 Task: Use a VST tape saturation plugin to simulate the analog warmth of vintage recordings.
Action: Mouse moved to (6, 18)
Screenshot: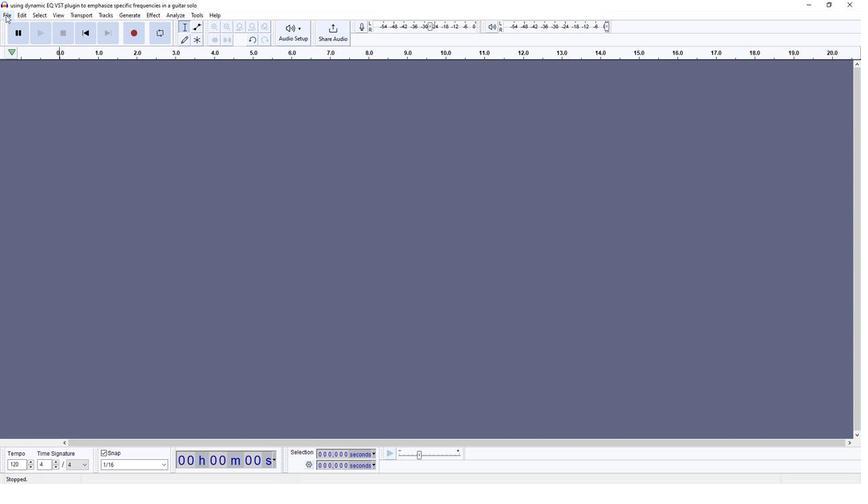 
Action: Mouse pressed left at (6, 18)
Screenshot: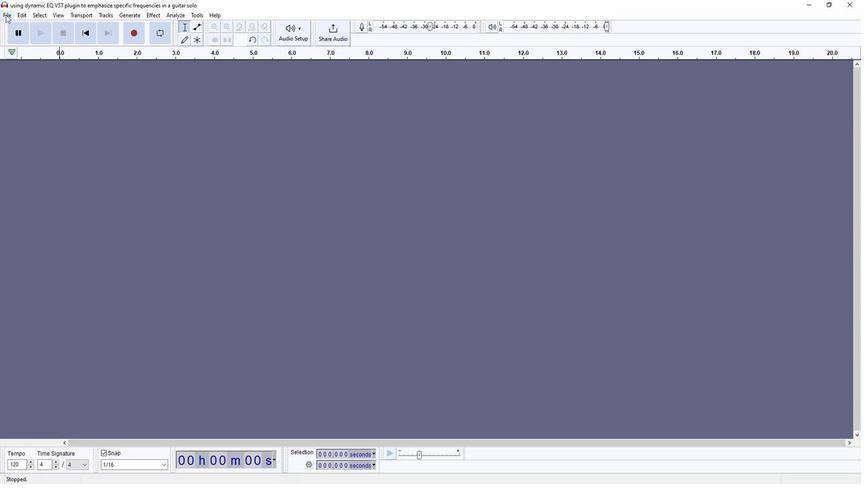 
Action: Mouse moved to (131, 106)
Screenshot: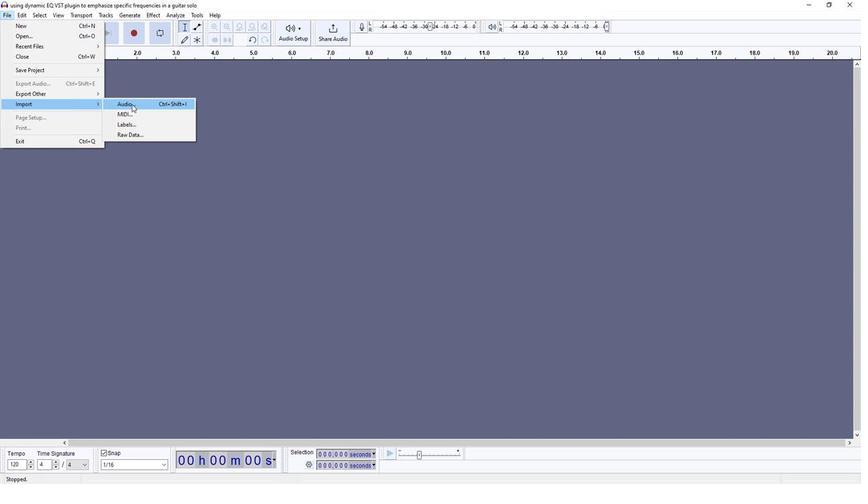 
Action: Mouse pressed left at (131, 106)
Screenshot: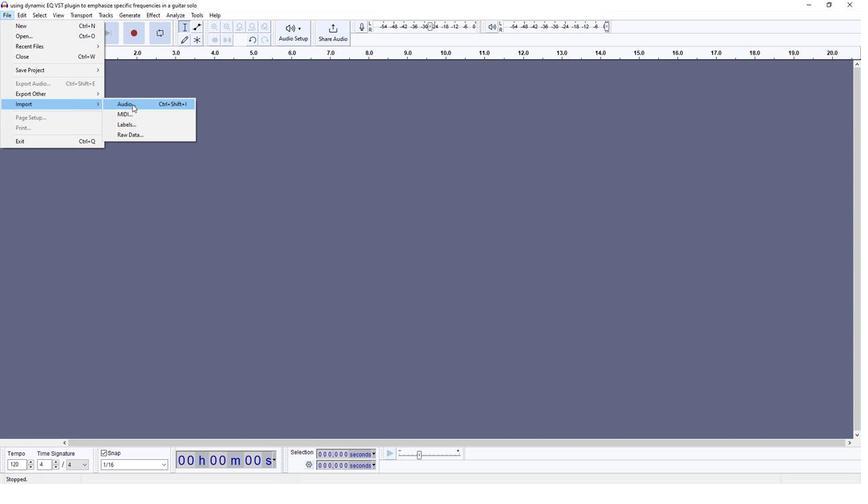 
Action: Mouse moved to (104, 82)
Screenshot: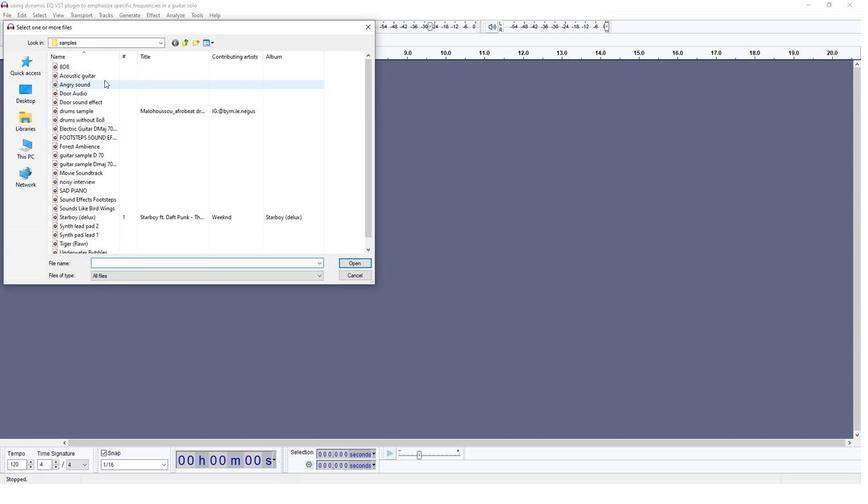 
Action: Mouse pressed left at (104, 82)
Screenshot: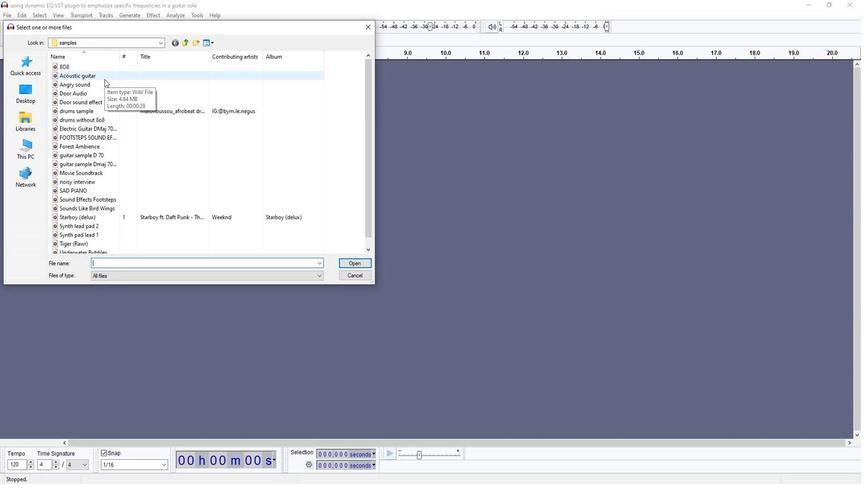 
Action: Mouse moved to (353, 260)
Screenshot: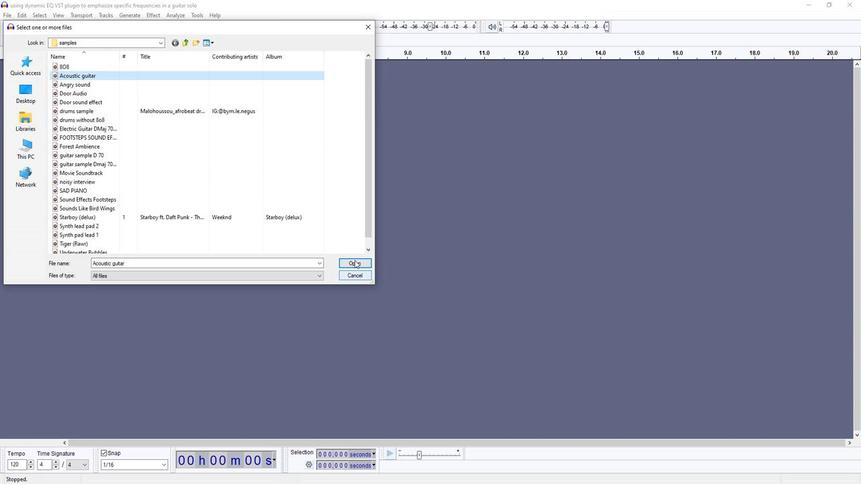 
Action: Mouse pressed left at (353, 260)
Screenshot: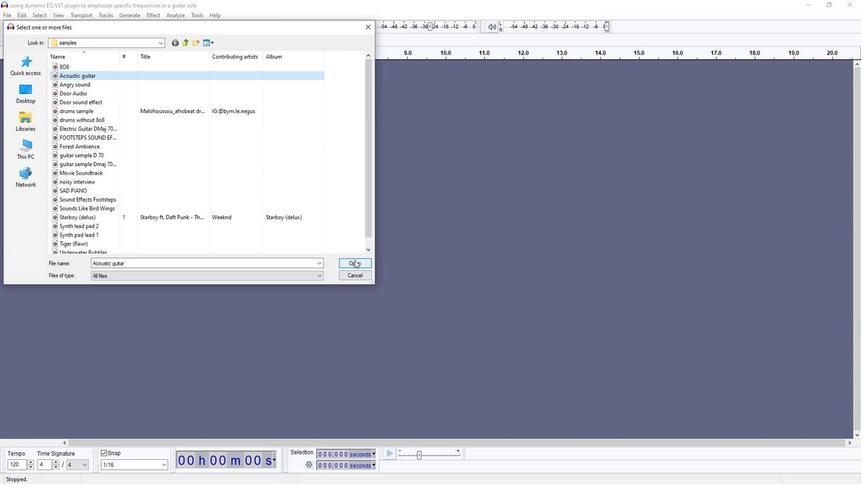 
Action: Mouse moved to (842, 77)
Screenshot: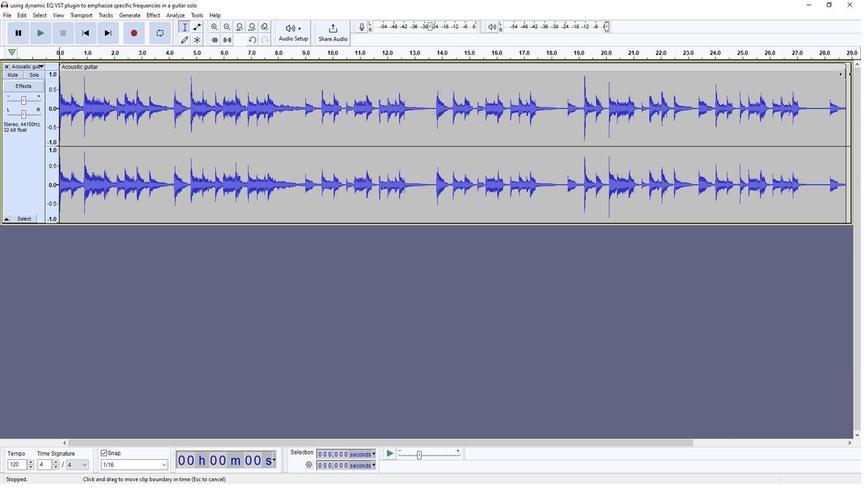 
Action: Mouse pressed left at (842, 77)
Screenshot: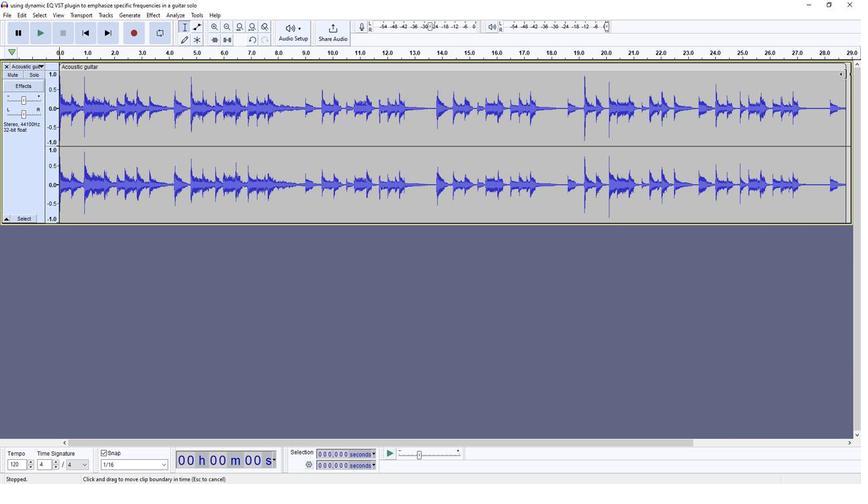 
Action: Mouse moved to (382, 92)
Screenshot: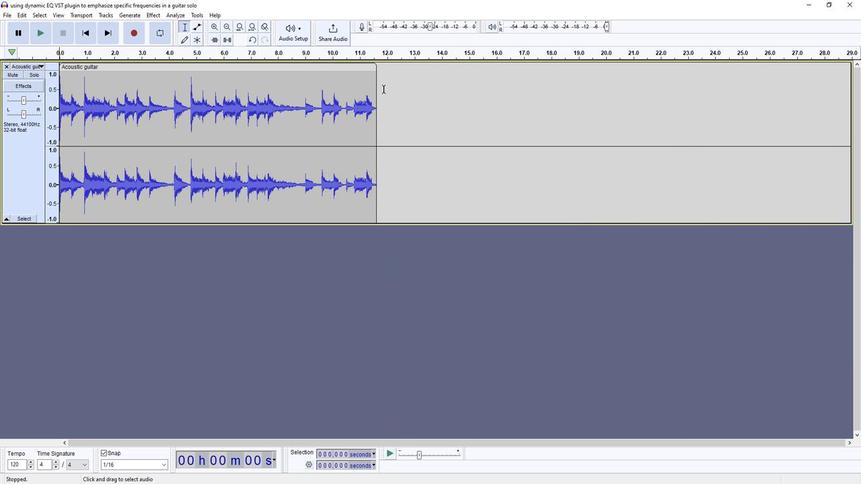
Action: Mouse pressed left at (382, 92)
Screenshot: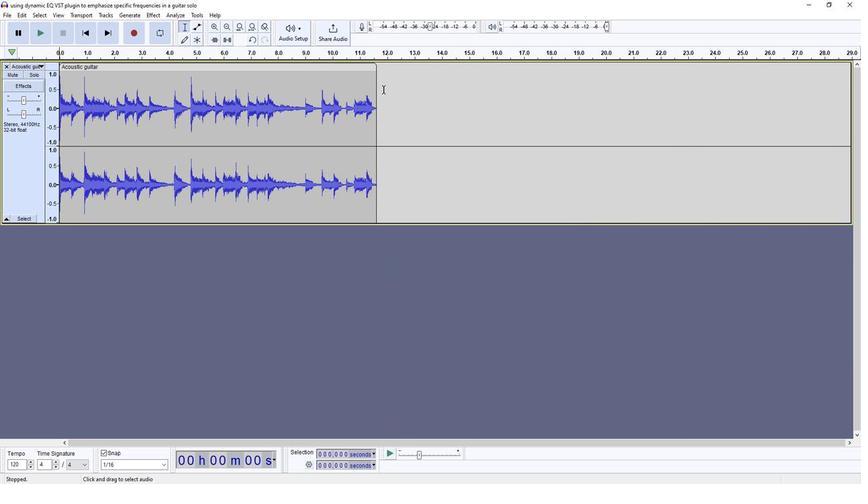 
Action: Mouse moved to (35, 38)
Screenshot: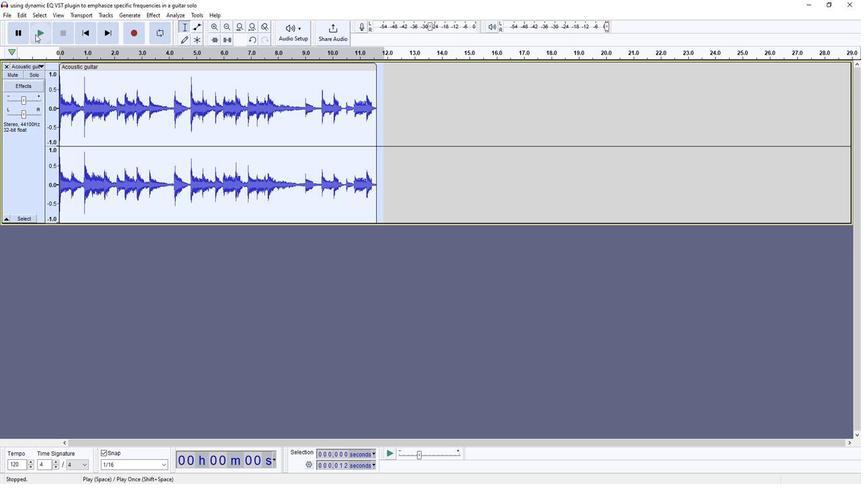 
Action: Mouse pressed left at (35, 38)
Screenshot: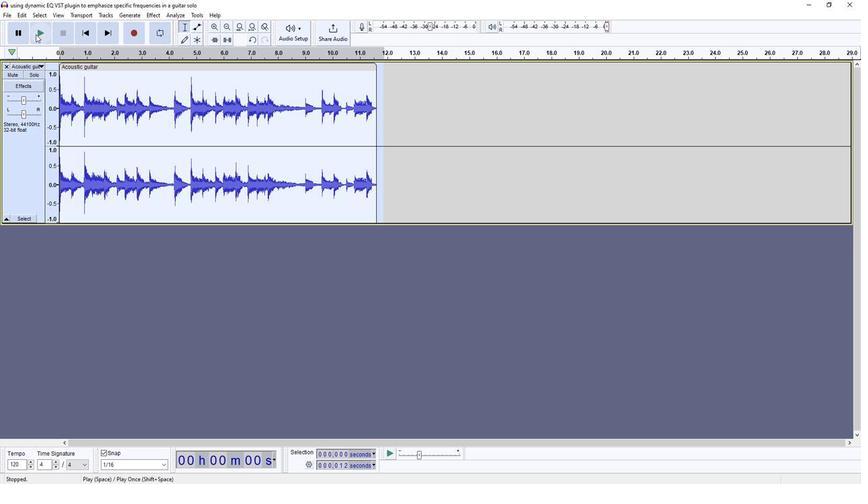
Action: Mouse moved to (57, 36)
Screenshot: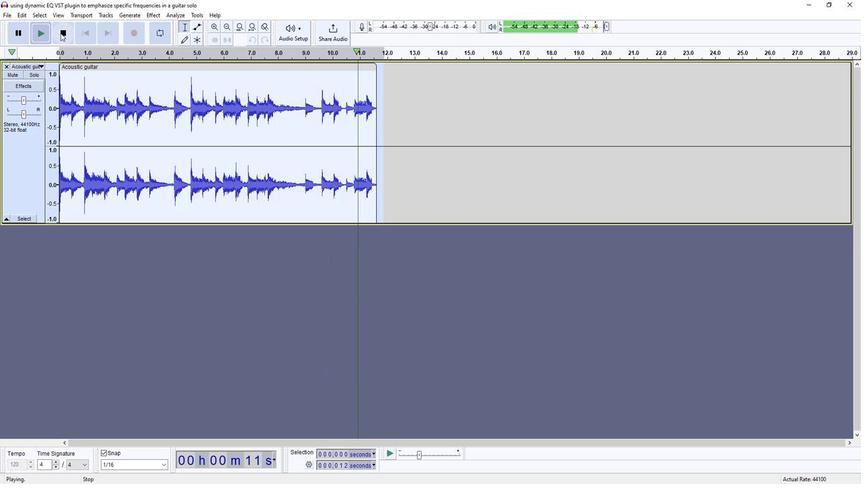 
Action: Mouse pressed left at (57, 36)
Screenshot: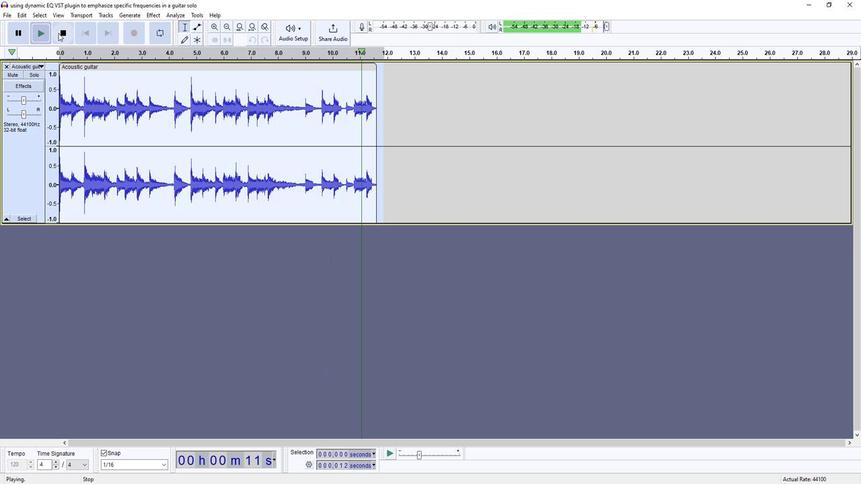 
Action: Mouse moved to (150, 19)
Screenshot: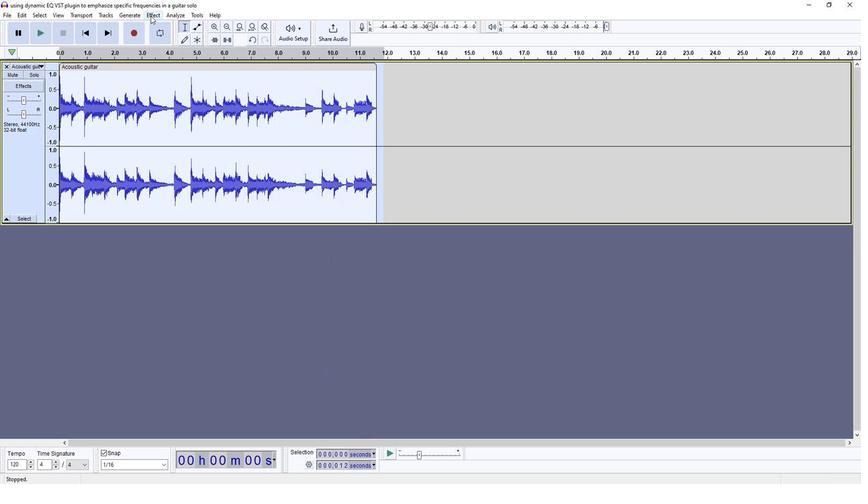
Action: Mouse pressed left at (150, 19)
Screenshot: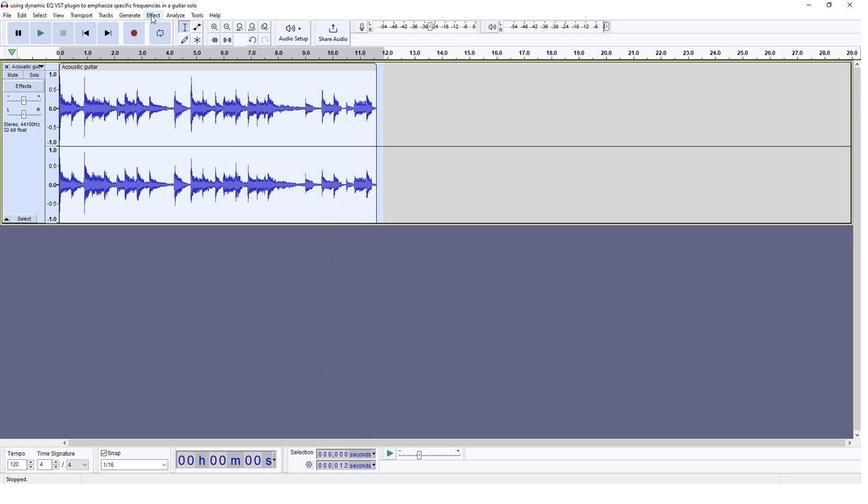 
Action: Mouse moved to (283, 485)
Screenshot: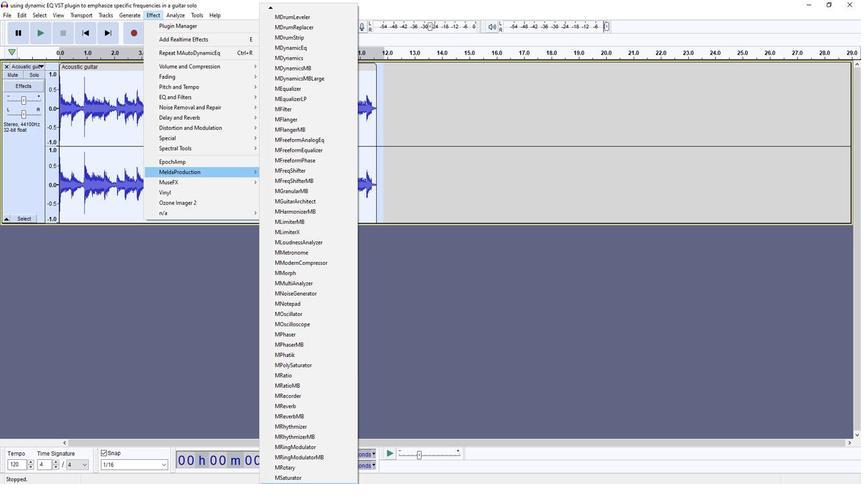 
Action: Mouse pressed left at (283, 485)
Screenshot: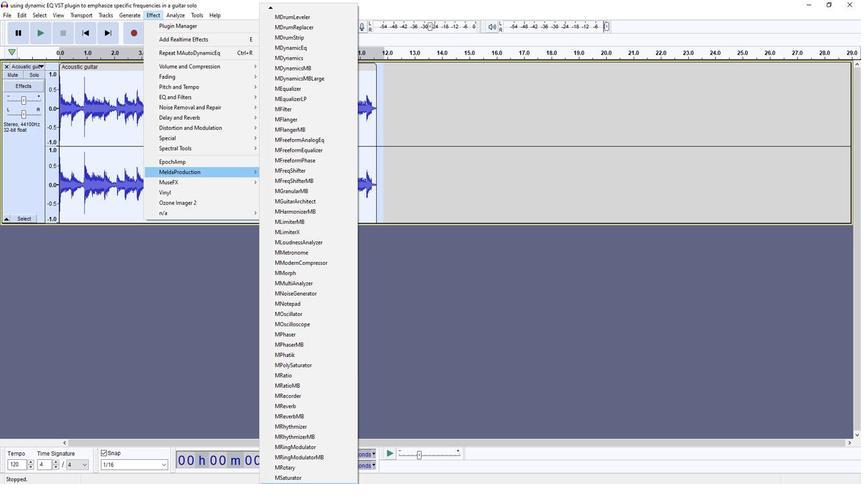 
Action: Mouse moved to (240, 193)
Screenshot: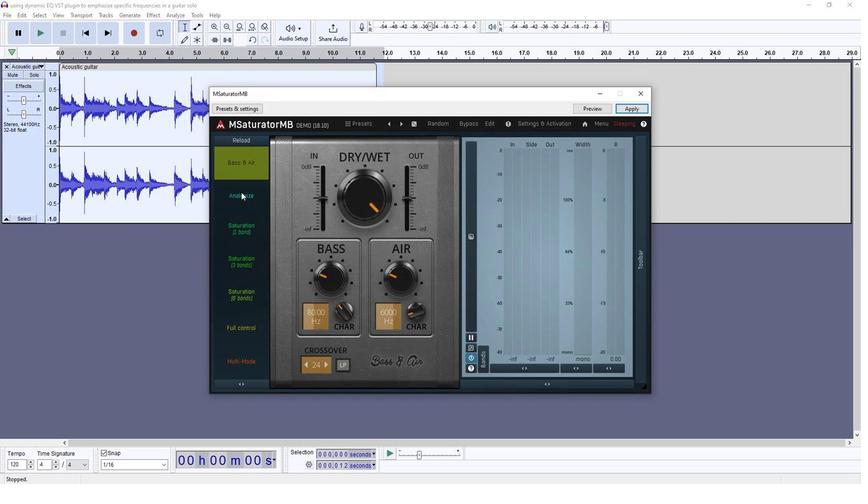 
Action: Mouse pressed left at (240, 193)
Screenshot: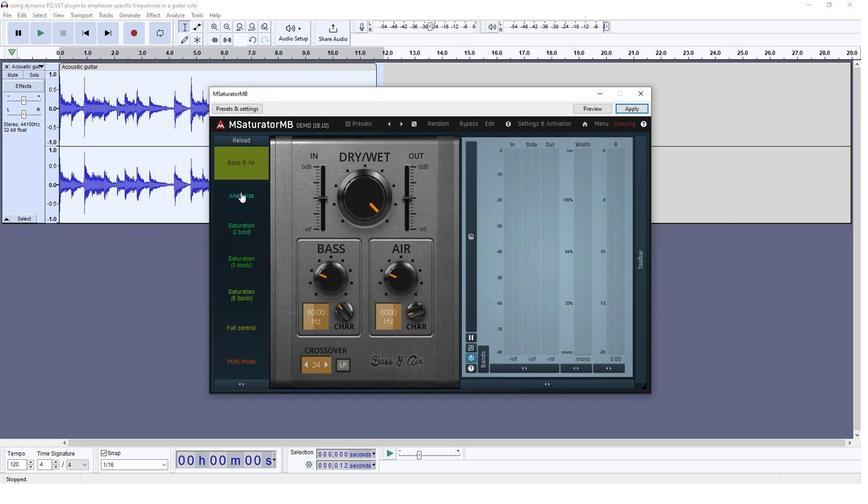 
Action: Mouse moved to (339, 219)
Screenshot: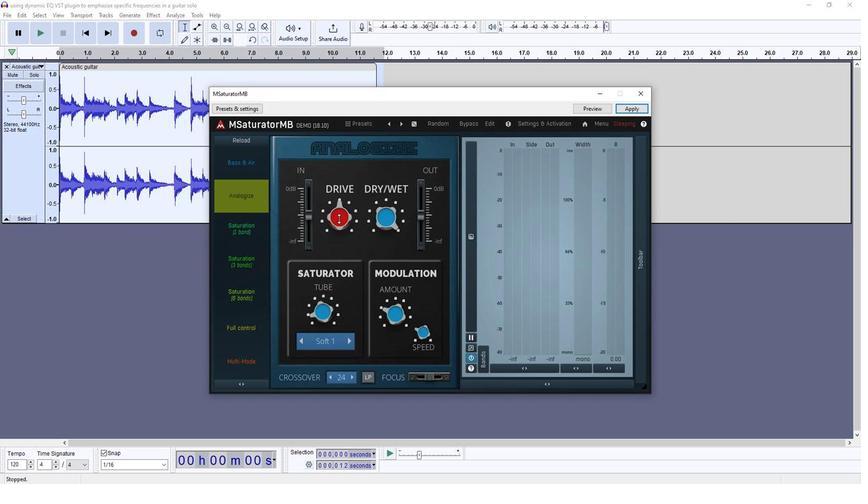 
Action: Mouse pressed left at (339, 219)
Screenshot: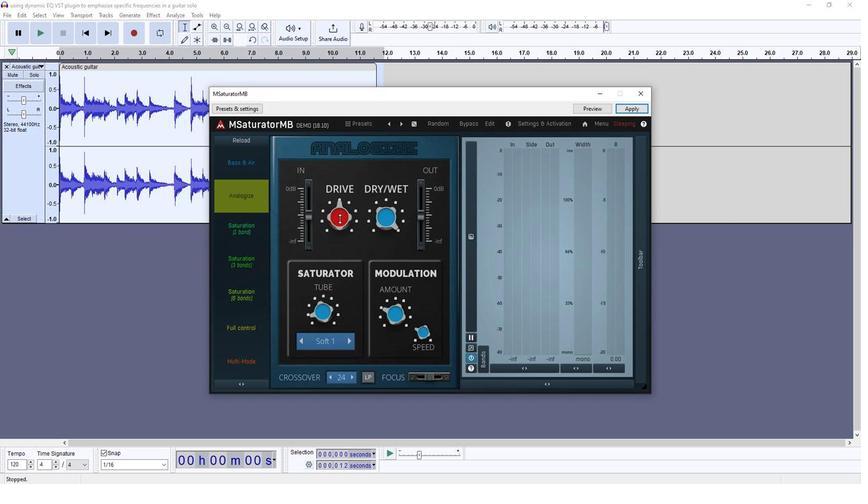 
Action: Mouse moved to (324, 314)
Screenshot: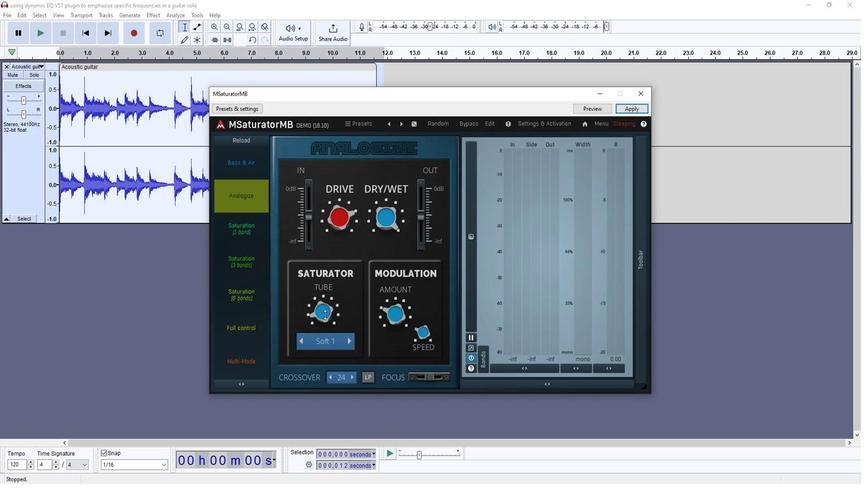 
Action: Mouse pressed left at (324, 314)
Screenshot: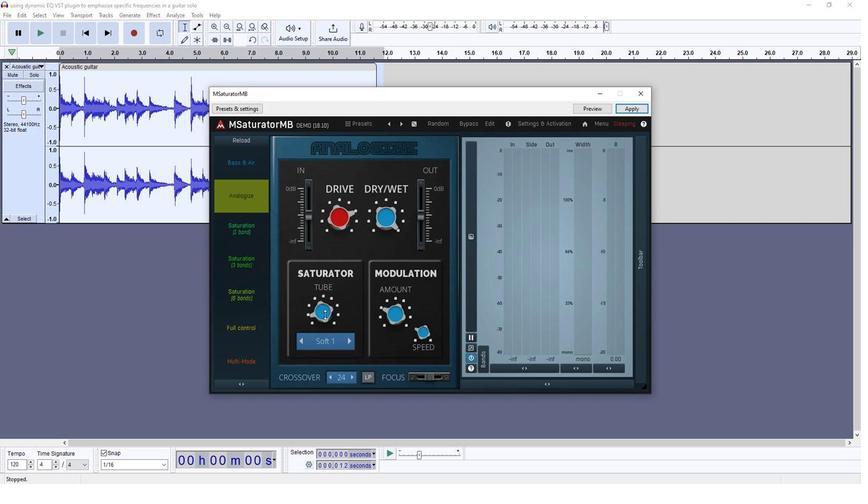 
Action: Mouse moved to (386, 221)
Screenshot: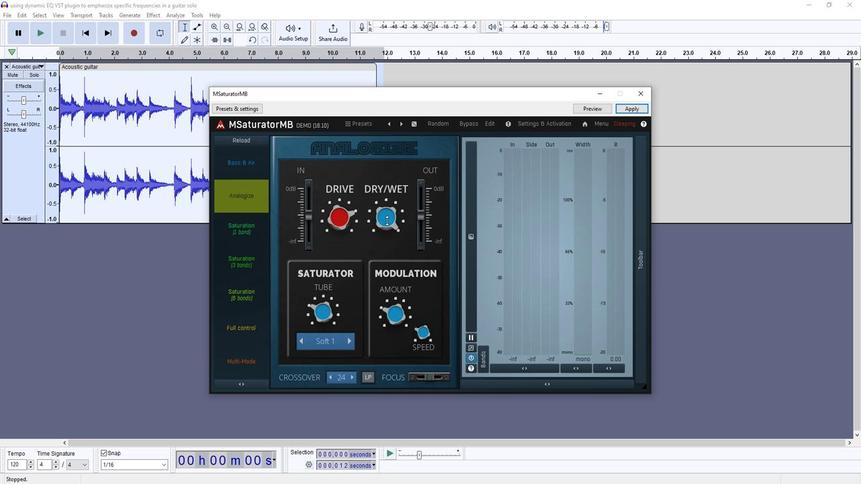 
Action: Mouse pressed left at (386, 221)
Screenshot: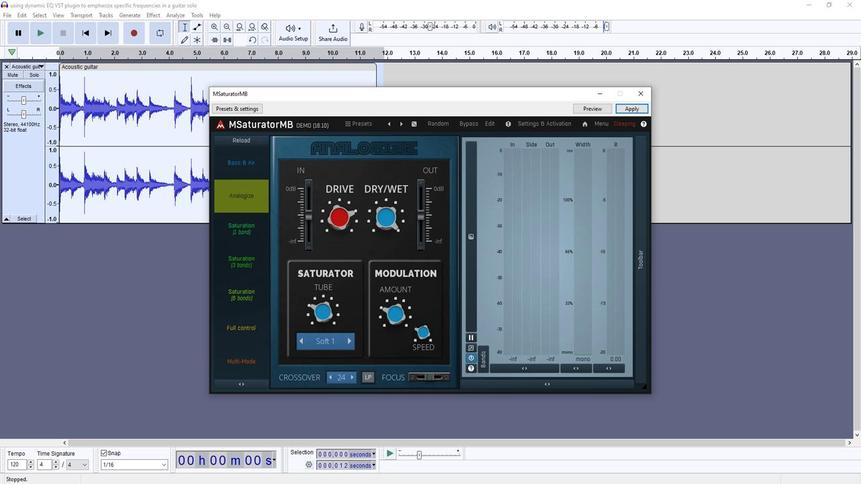 
Action: Mouse moved to (596, 112)
Screenshot: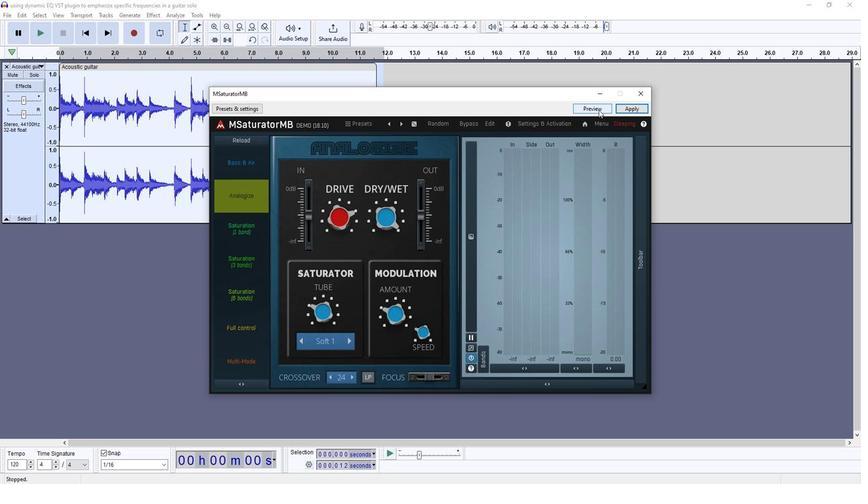 
Action: Mouse pressed left at (596, 112)
Screenshot: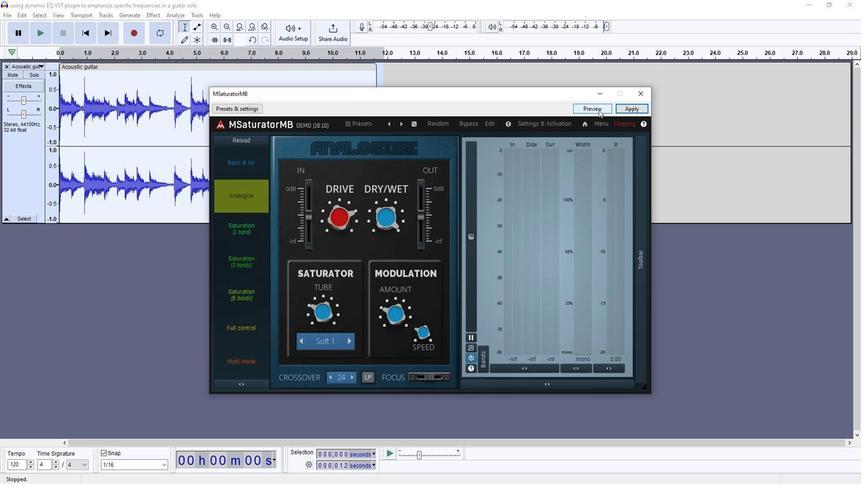 
Action: Mouse moved to (634, 110)
Screenshot: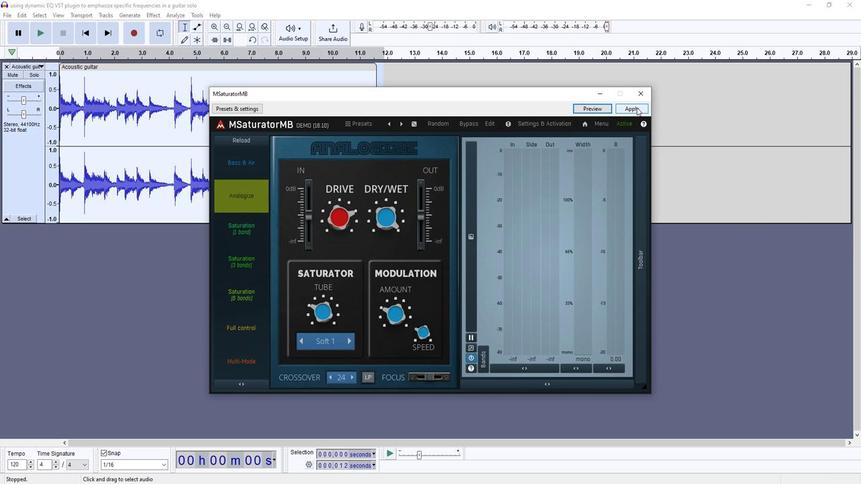 
Action: Mouse pressed left at (634, 110)
Screenshot: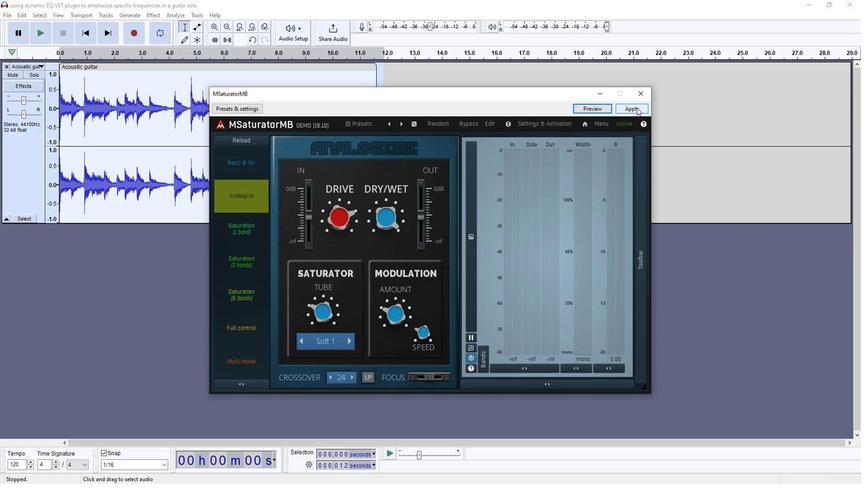 
Action: Mouse moved to (43, 33)
Screenshot: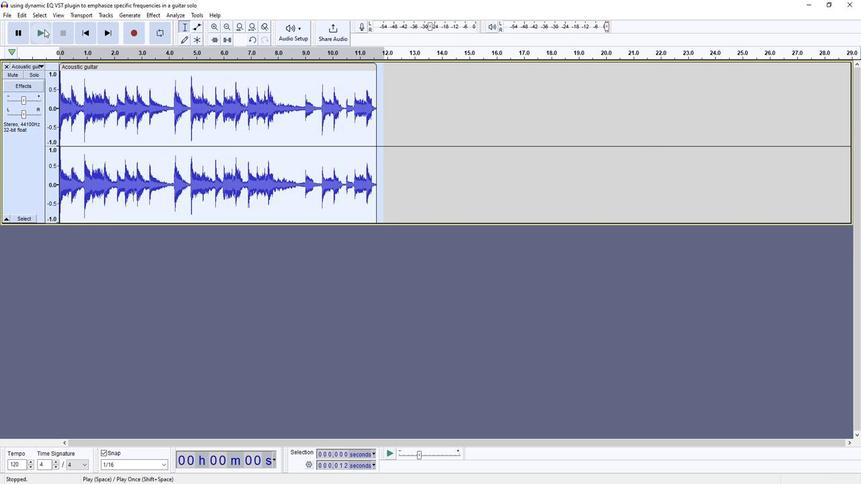 
Action: Mouse pressed left at (43, 33)
Screenshot: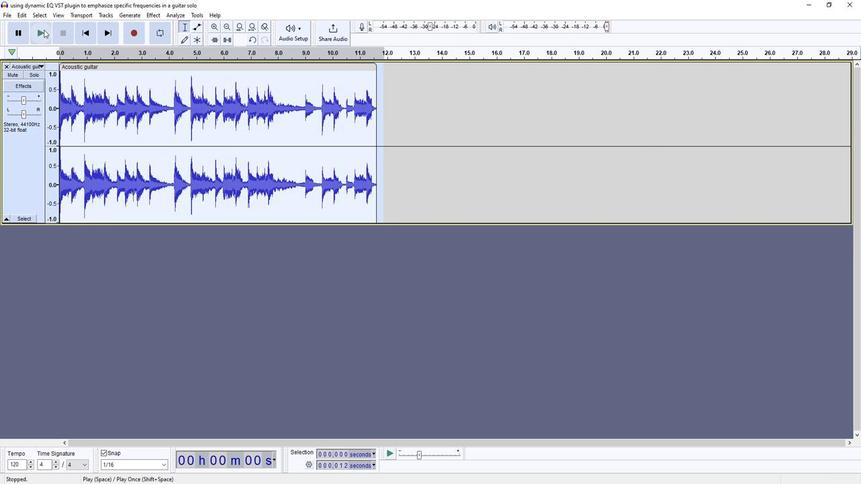 
Action: Mouse moved to (60, 36)
Screenshot: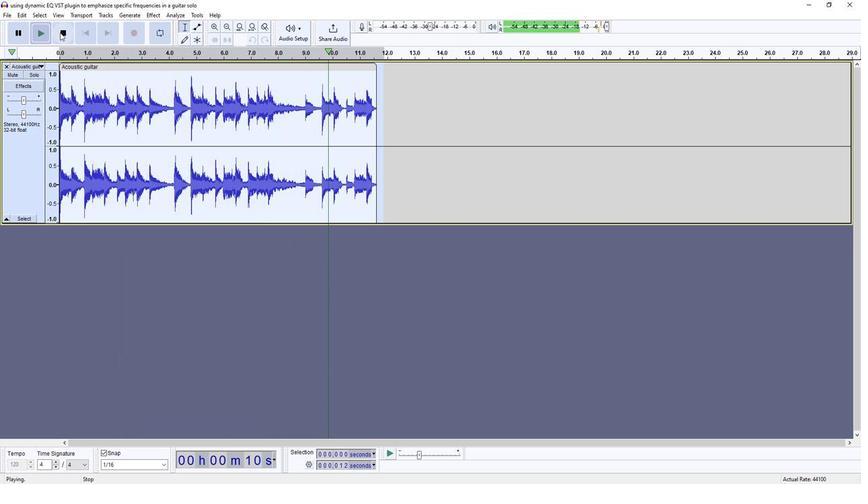 
Action: Mouse pressed left at (60, 36)
Screenshot: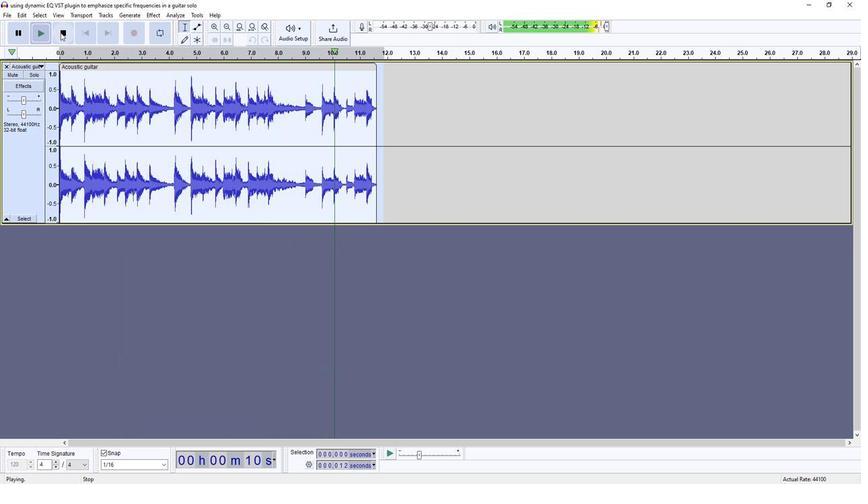 
Action: Mouse moved to (6, 19)
Screenshot: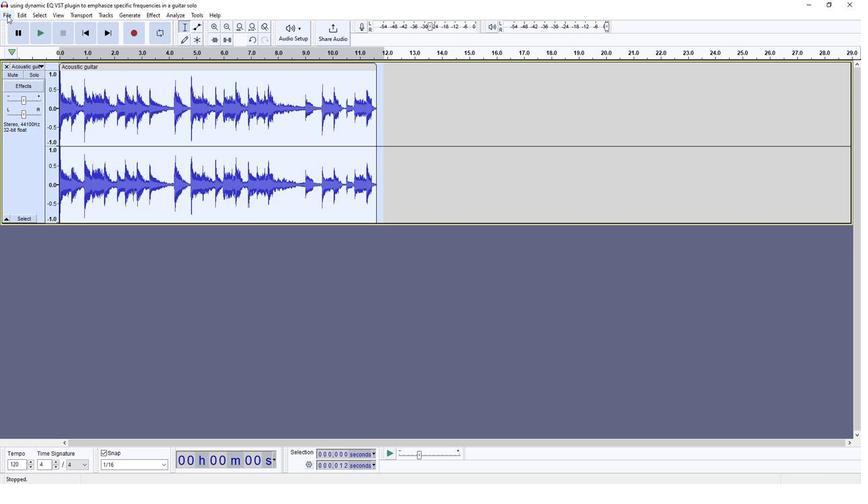 
Action: Mouse pressed left at (6, 19)
Screenshot: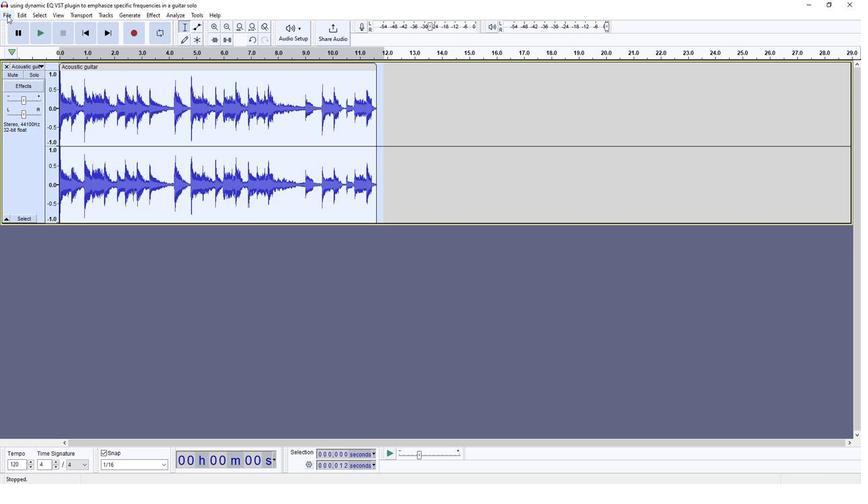 
Action: Mouse moved to (127, 83)
Screenshot: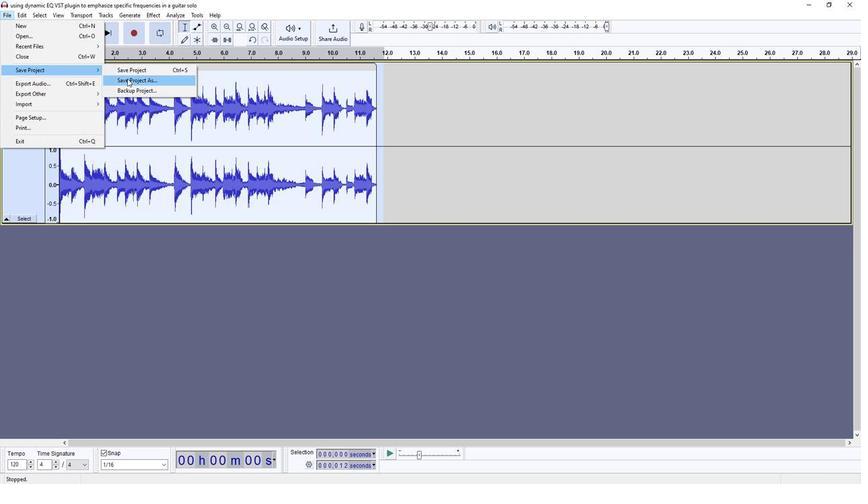 
Action: Mouse pressed left at (127, 83)
Screenshot: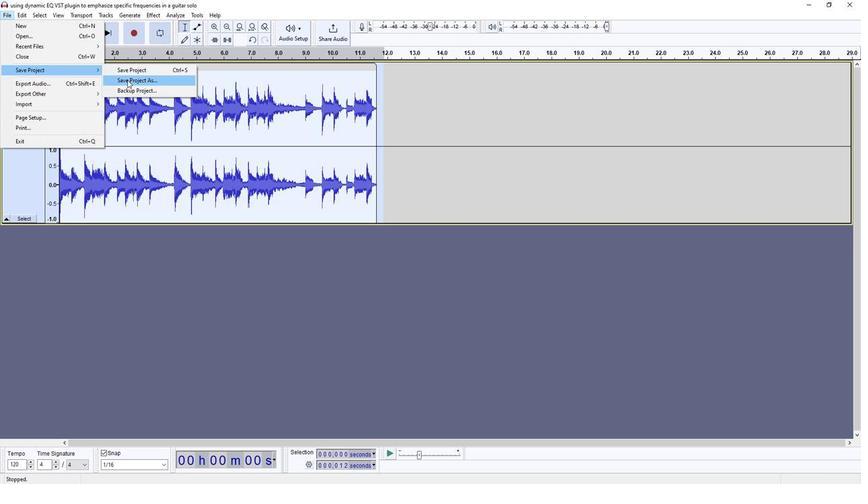 
Action: Key pressed <Key.backspace>using<Key.space><Key.shift><Key.shift><Key.shift><Key.shift><Key.shift><Key.shift>a<Key.space><Key.shift>Vst<Key.space>tape<Key.space>saturation<Key.space>plugin<Key.space>to<Key.space>simulate<Key.space>thr<Key.backspace>e<Key.space>analog<Key.space>warmth<Key.space>of<Key.space>vintage<Key.space>recordings
Screenshot: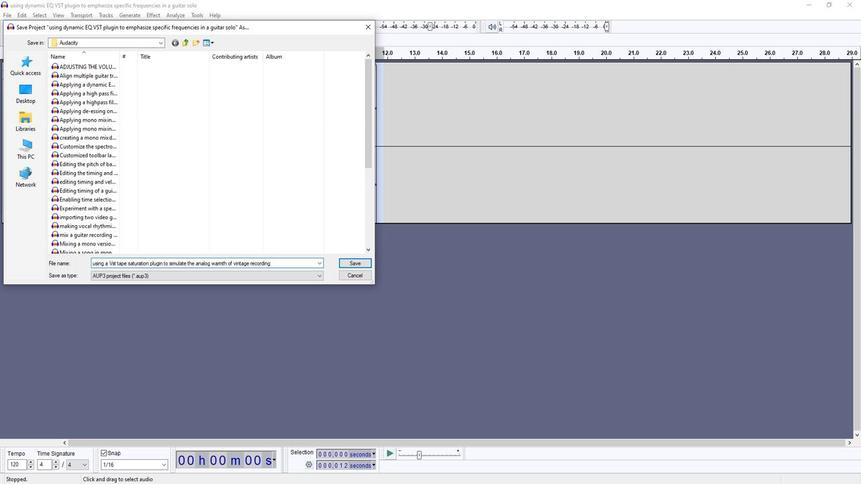 
Action: Mouse moved to (350, 265)
Screenshot: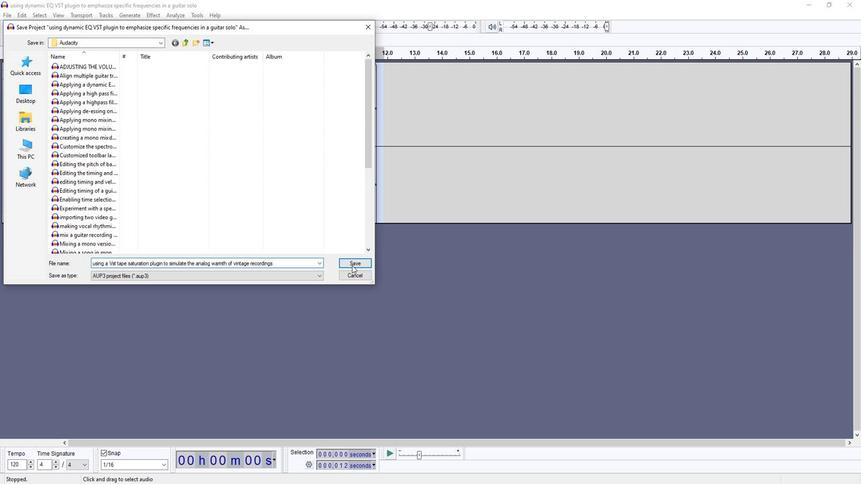 
Action: Mouse pressed left at (350, 265)
Screenshot: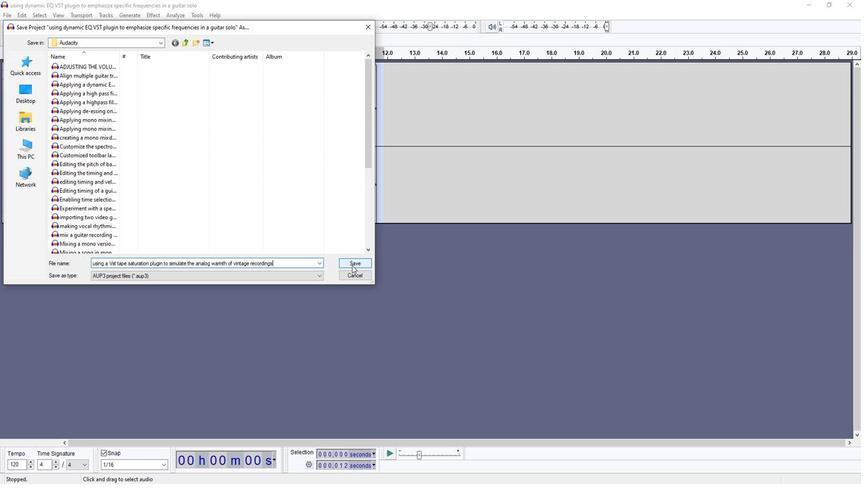 
